 Task: Add a condition where "Hours since ticket status new Less than Twenty" in new tickets in your groups.
Action: Mouse moved to (88, 362)
Screenshot: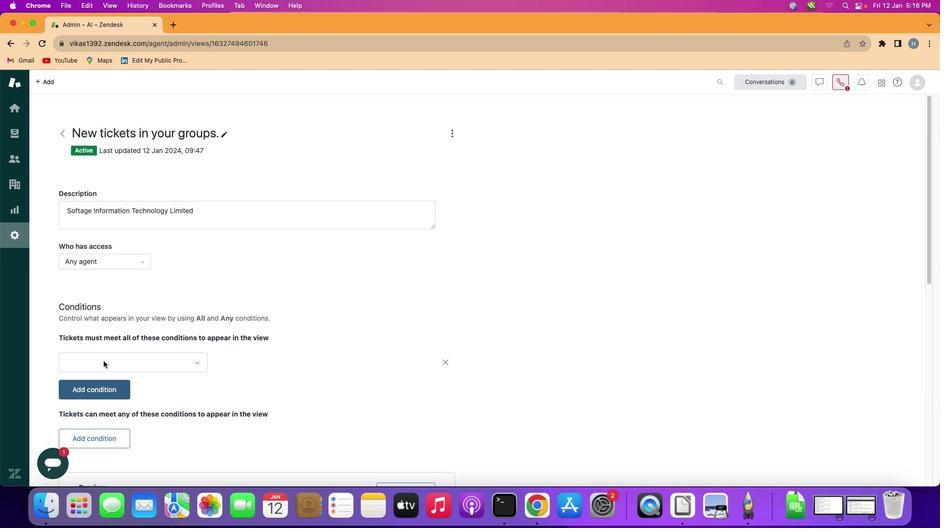 
Action: Mouse pressed left at (88, 362)
Screenshot: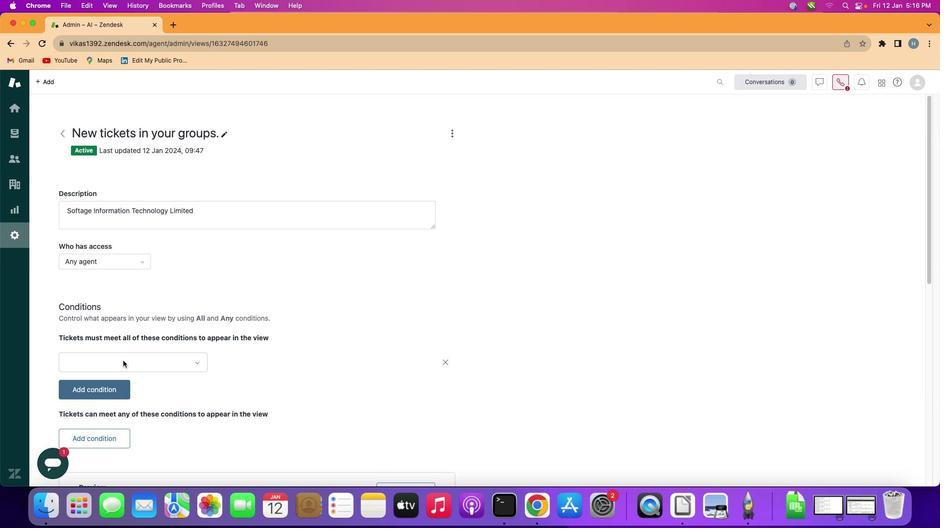 
Action: Mouse moved to (145, 360)
Screenshot: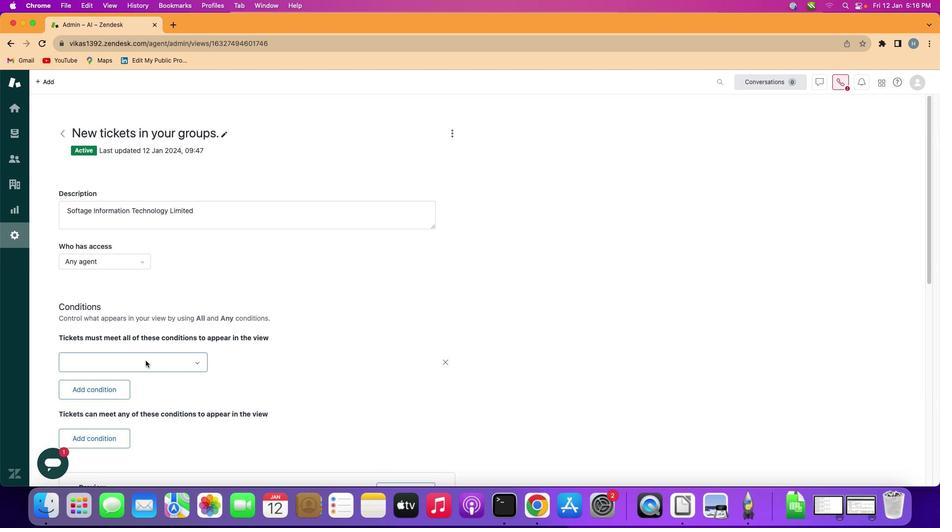
Action: Mouse pressed left at (145, 360)
Screenshot: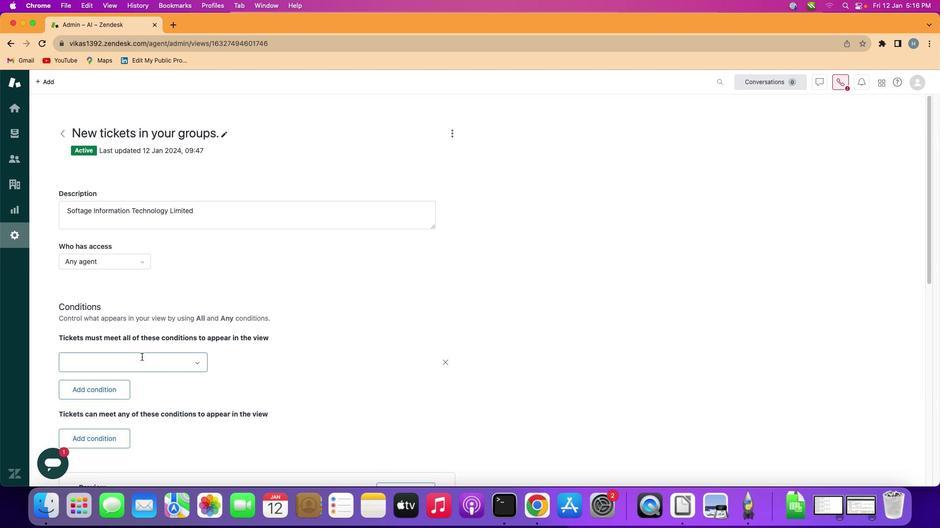 
Action: Mouse moved to (140, 261)
Screenshot: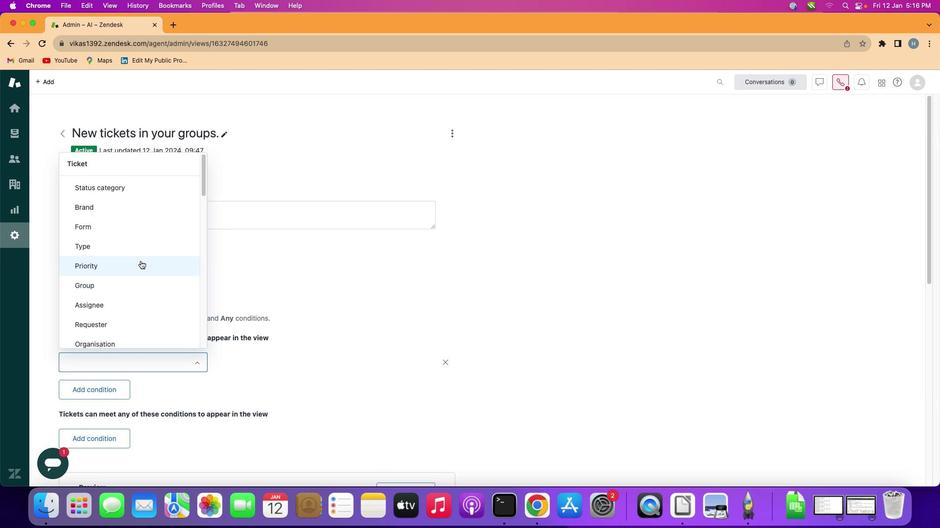 
Action: Mouse scrolled (140, 261) with delta (0, 0)
Screenshot: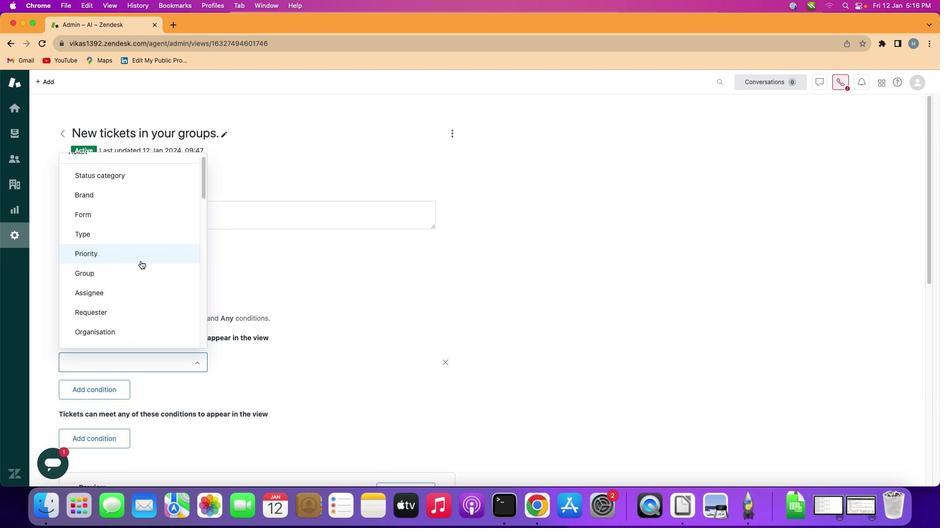 
Action: Mouse scrolled (140, 261) with delta (0, 0)
Screenshot: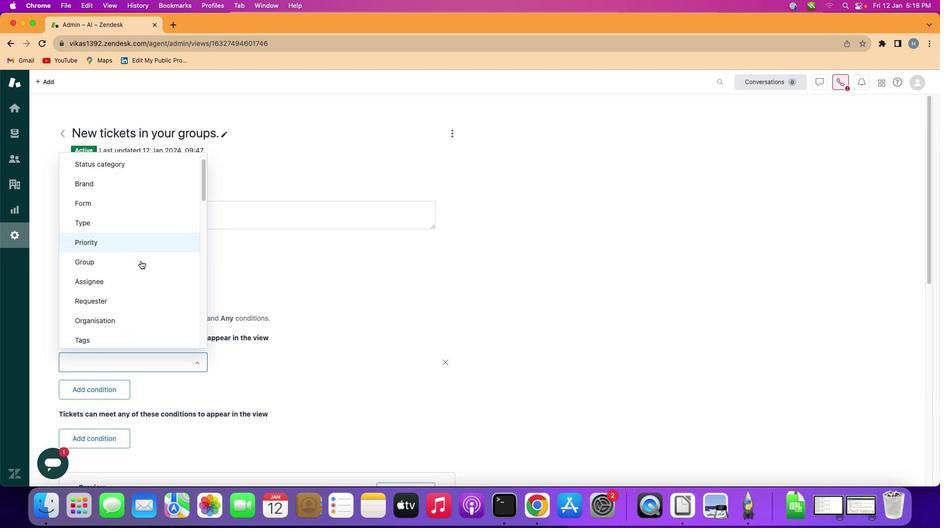 
Action: Mouse scrolled (140, 261) with delta (0, 0)
Screenshot: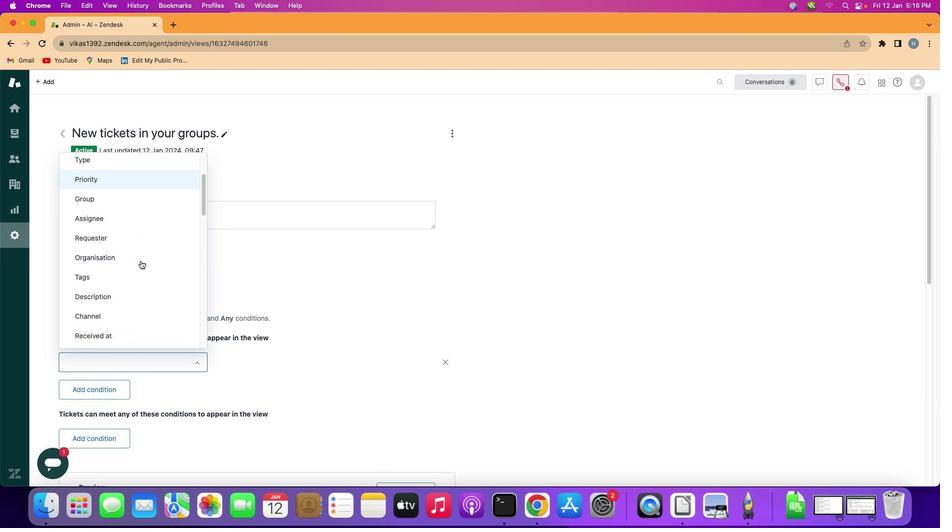 
Action: Mouse scrolled (140, 261) with delta (0, 0)
Screenshot: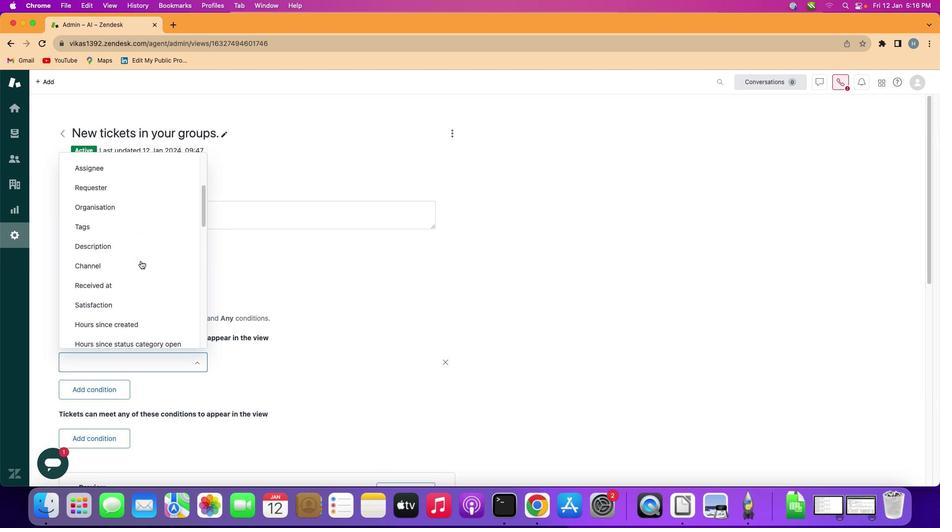
Action: Mouse scrolled (140, 261) with delta (0, -1)
Screenshot: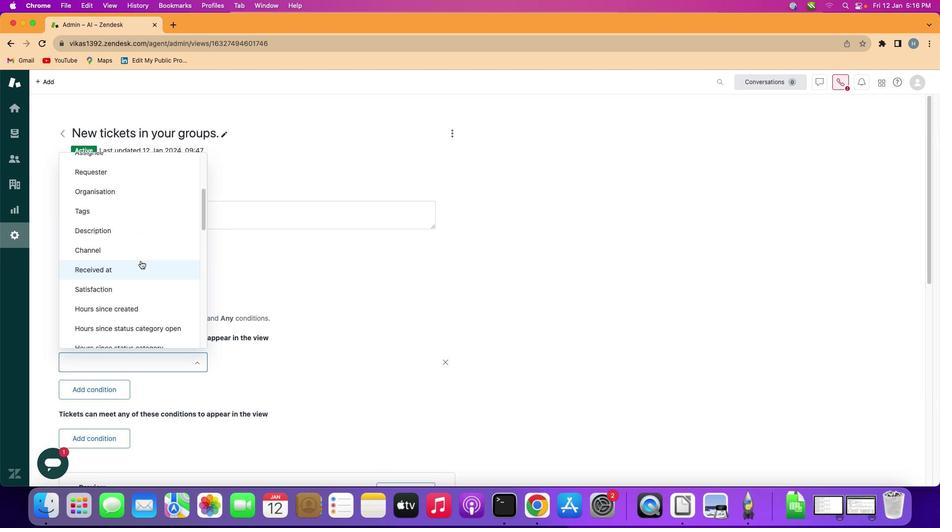
Action: Mouse moved to (140, 260)
Screenshot: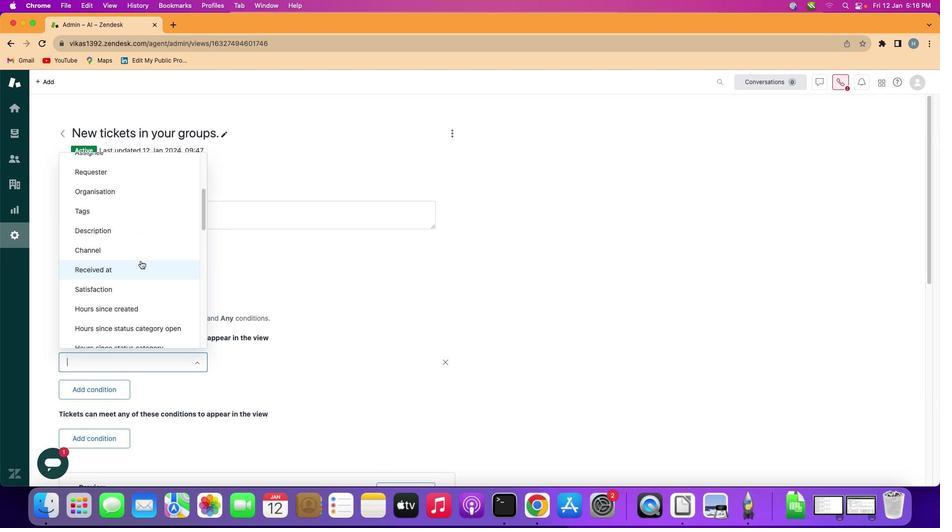 
Action: Mouse scrolled (140, 260) with delta (0, 0)
Screenshot: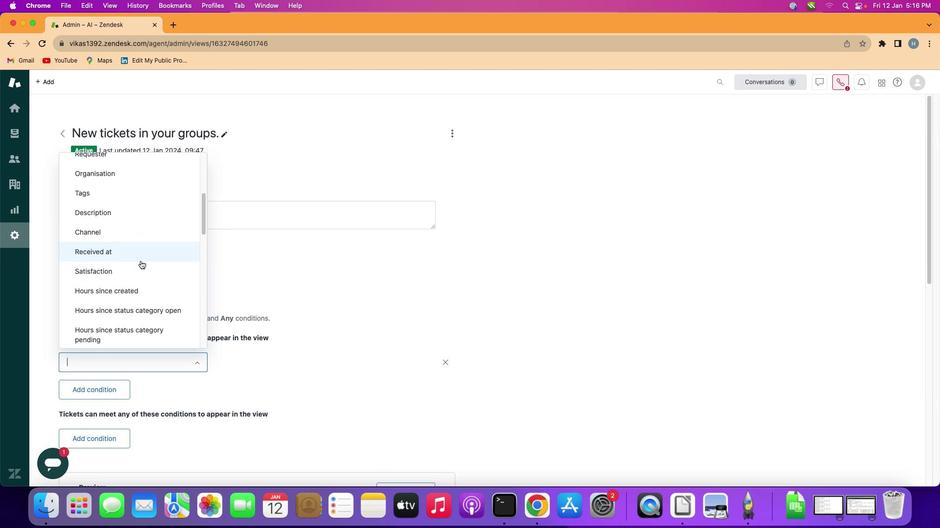 
Action: Mouse scrolled (140, 260) with delta (0, 0)
Screenshot: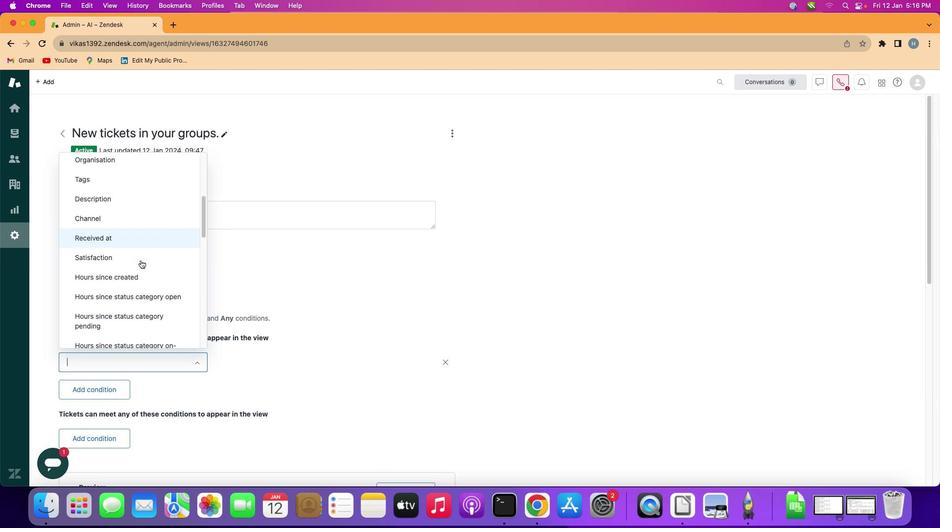 
Action: Mouse scrolled (140, 260) with delta (0, 0)
Screenshot: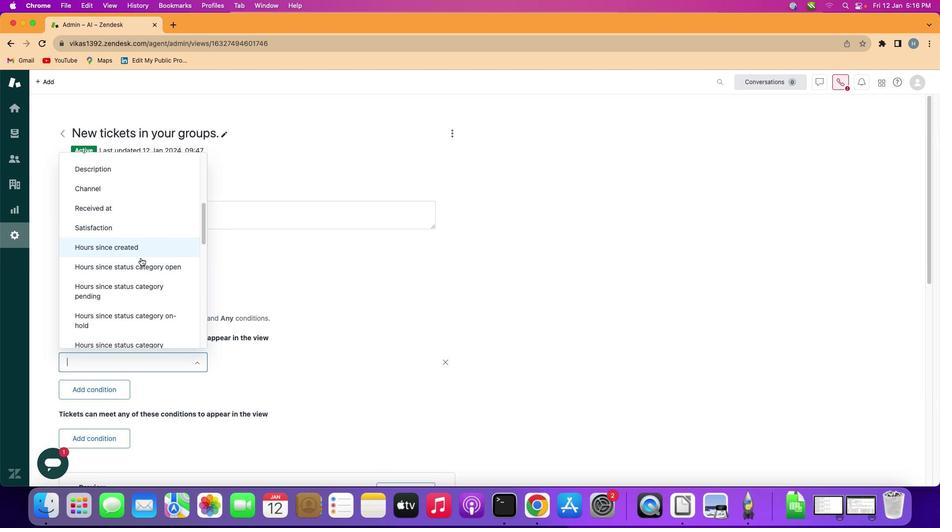 
Action: Mouse scrolled (140, 260) with delta (0, 0)
Screenshot: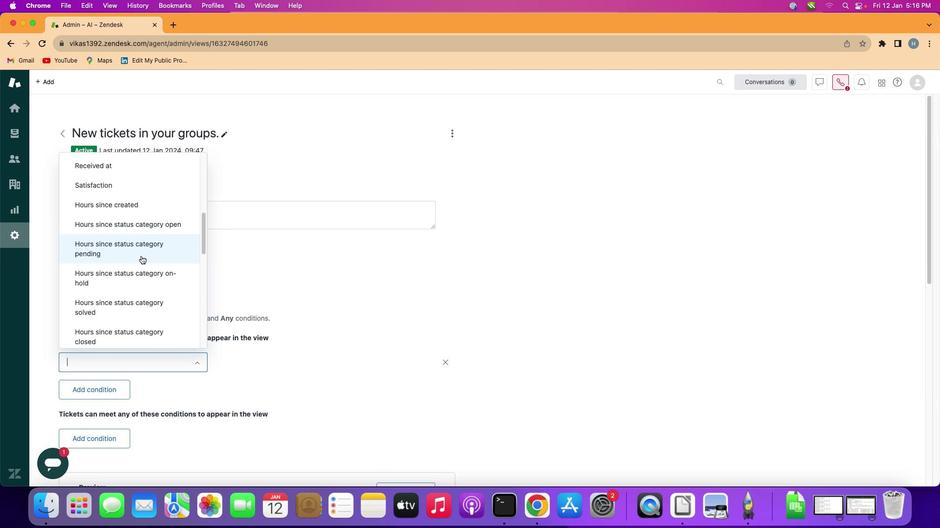 
Action: Mouse moved to (141, 251)
Screenshot: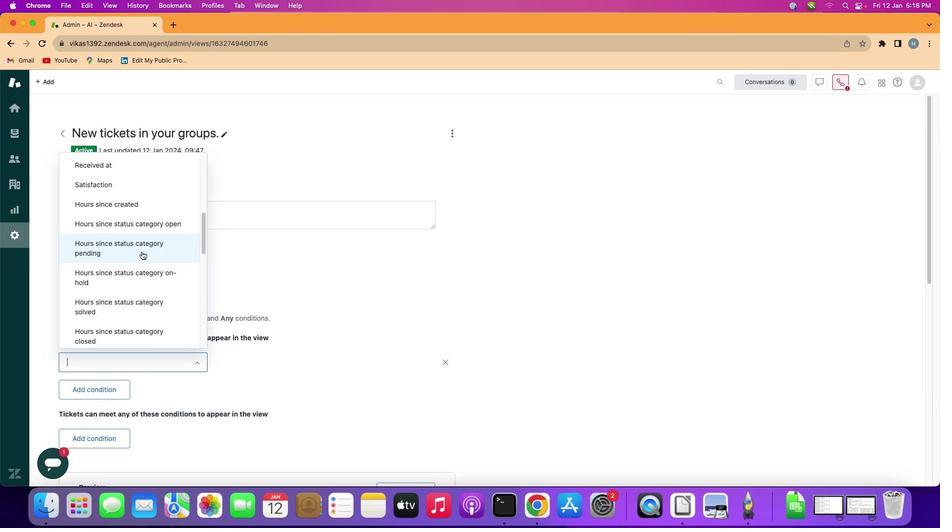 
Action: Mouse scrolled (141, 251) with delta (0, 0)
Screenshot: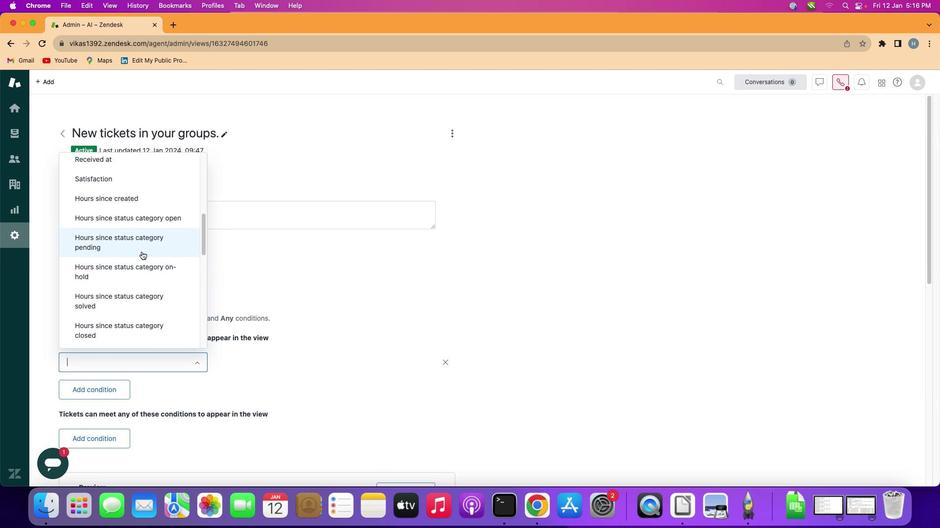 
Action: Mouse scrolled (141, 251) with delta (0, 0)
Screenshot: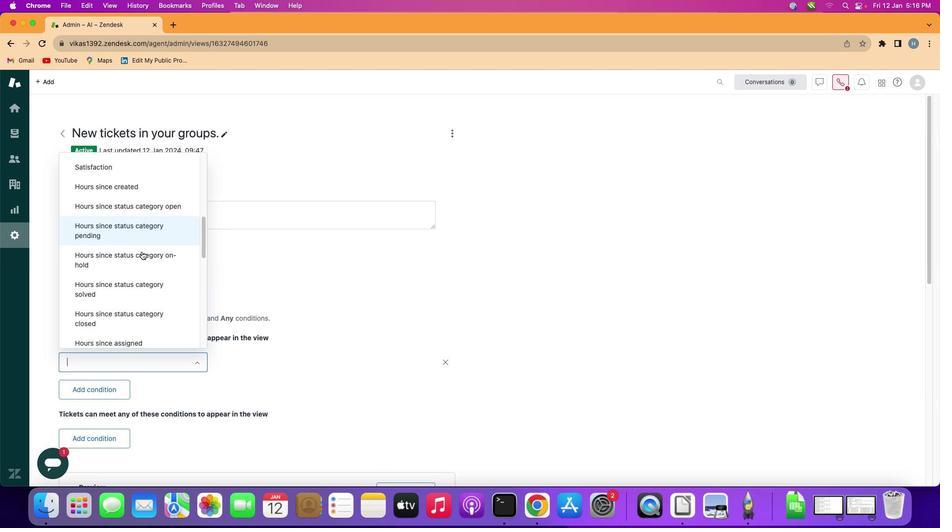 
Action: Mouse scrolled (141, 251) with delta (0, 0)
Screenshot: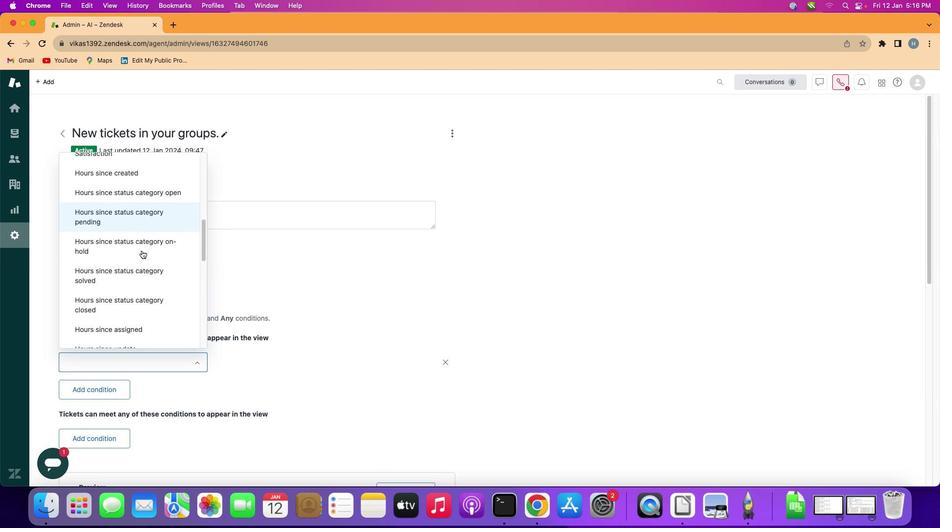 
Action: Mouse scrolled (141, 251) with delta (0, 0)
Screenshot: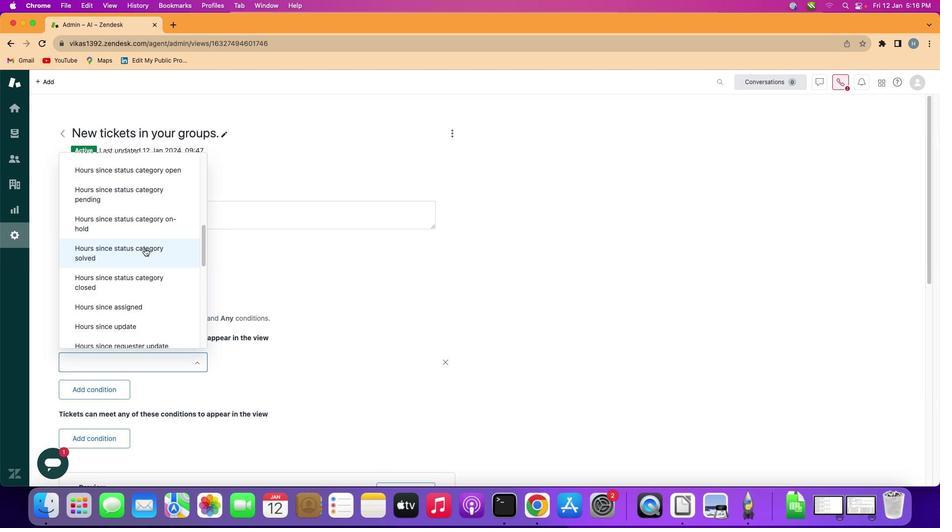
Action: Mouse moved to (141, 250)
Screenshot: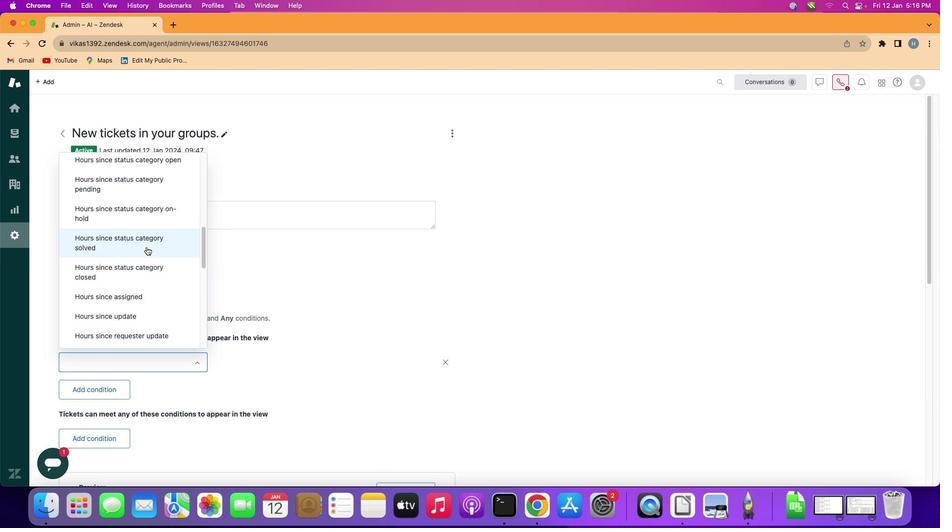 
Action: Mouse scrolled (141, 250) with delta (0, 0)
Screenshot: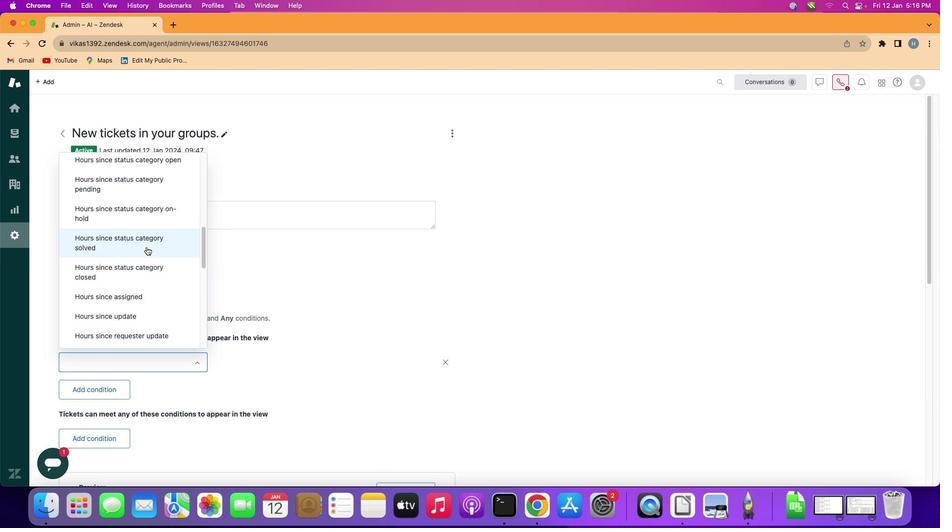 
Action: Mouse moved to (147, 246)
Screenshot: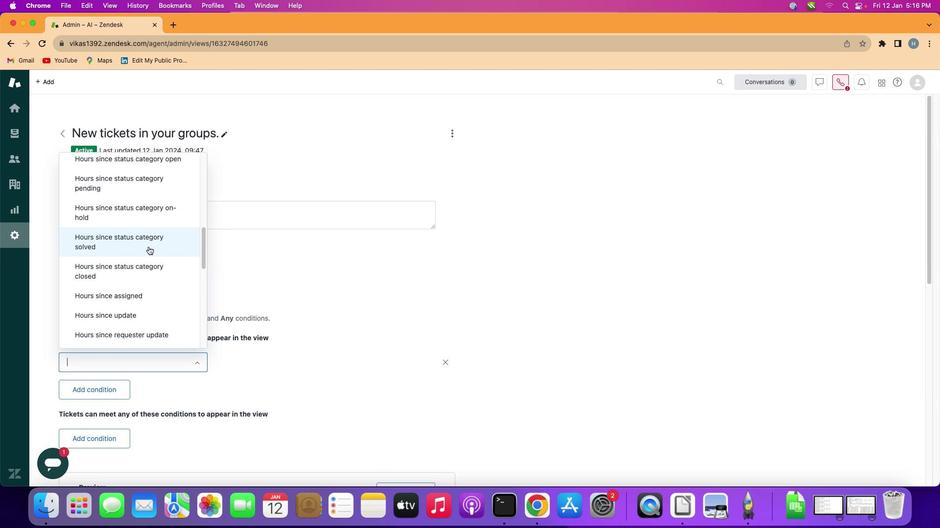 
Action: Mouse scrolled (147, 246) with delta (0, 0)
Screenshot: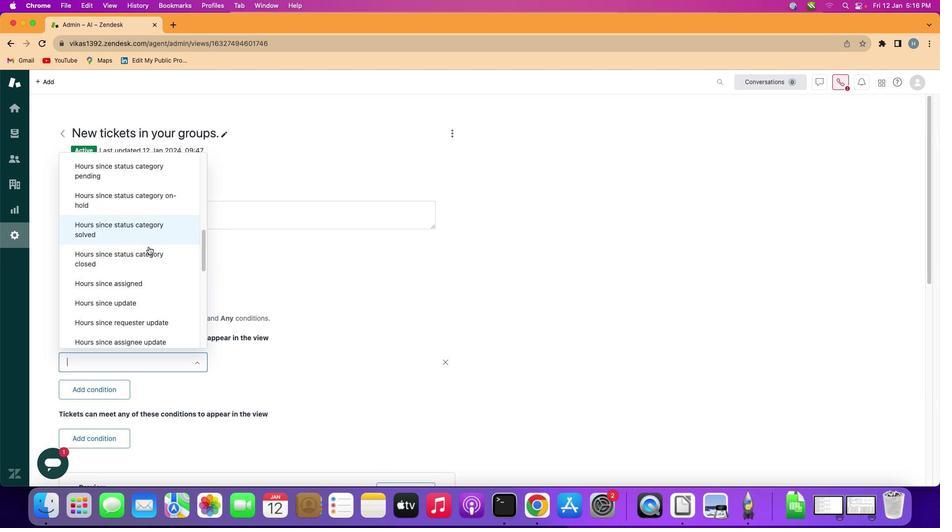 
Action: Mouse scrolled (147, 246) with delta (0, 0)
Screenshot: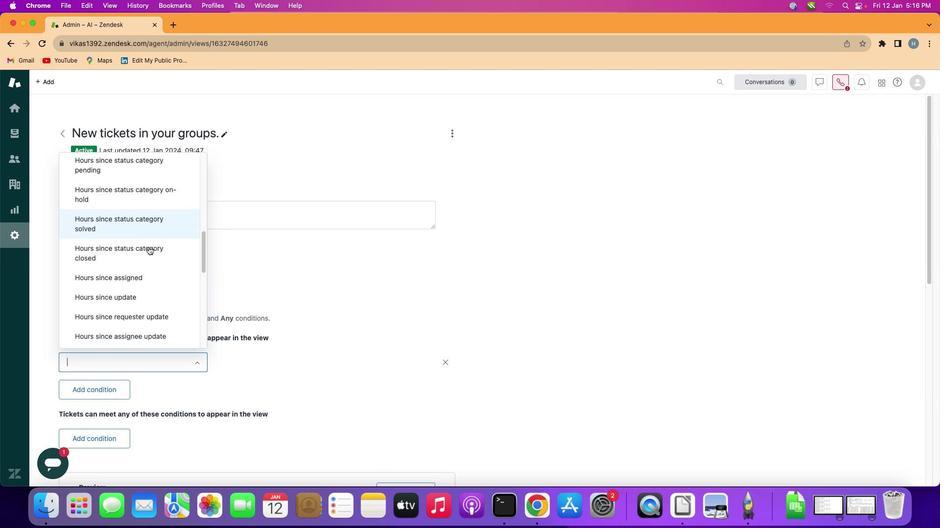 
Action: Mouse scrolled (147, 246) with delta (0, 0)
Screenshot: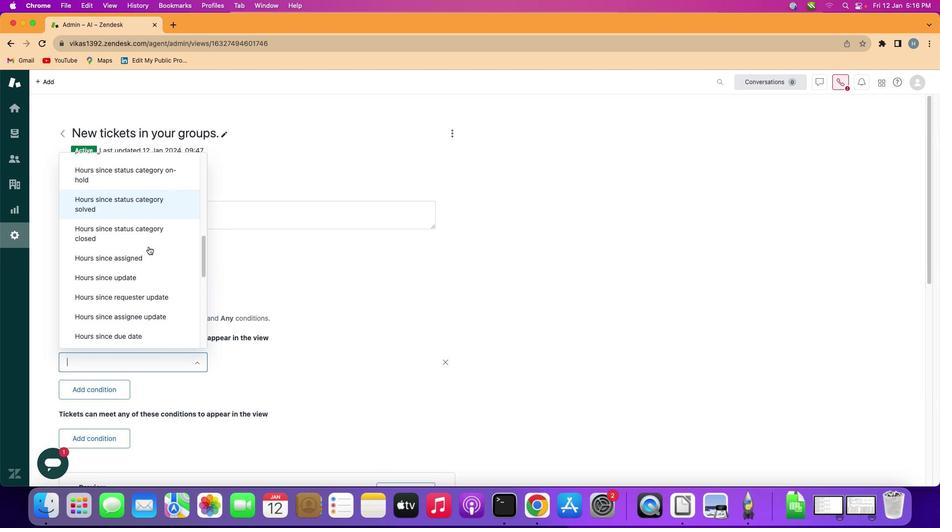 
Action: Mouse scrolled (147, 246) with delta (0, 0)
Screenshot: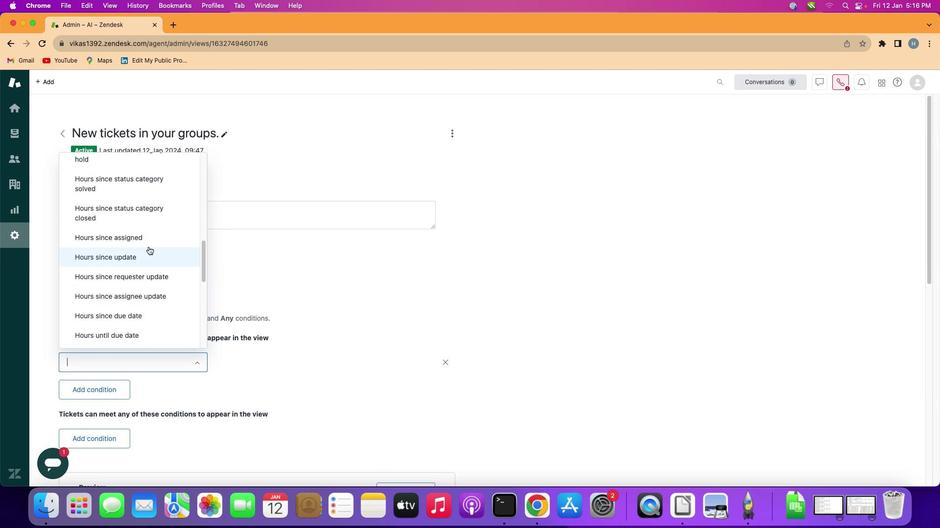 
Action: Mouse moved to (148, 246)
Screenshot: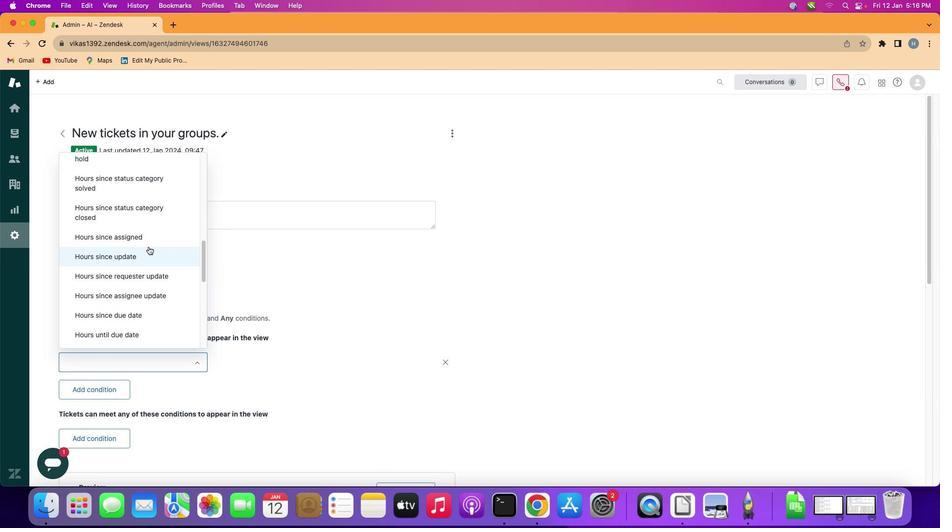 
Action: Mouse scrolled (148, 246) with delta (0, 0)
Screenshot: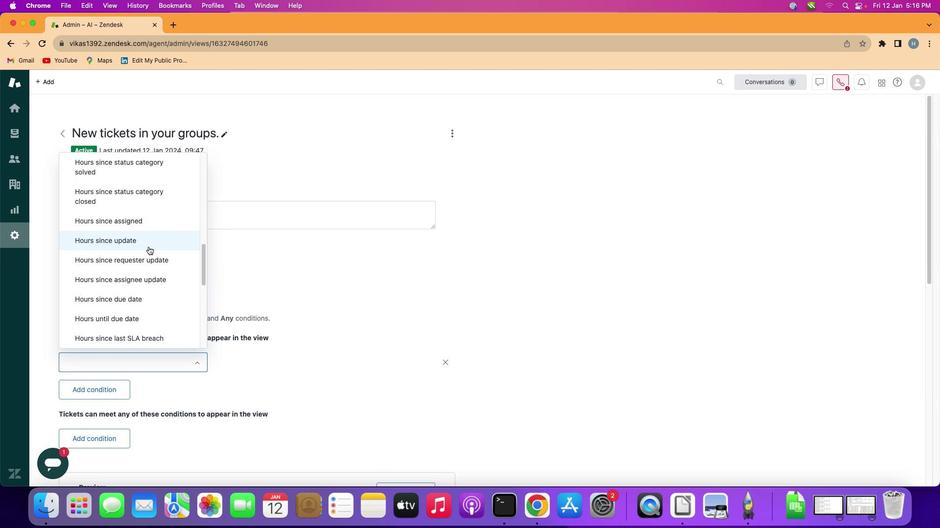 
Action: Mouse scrolled (148, 246) with delta (0, 0)
Screenshot: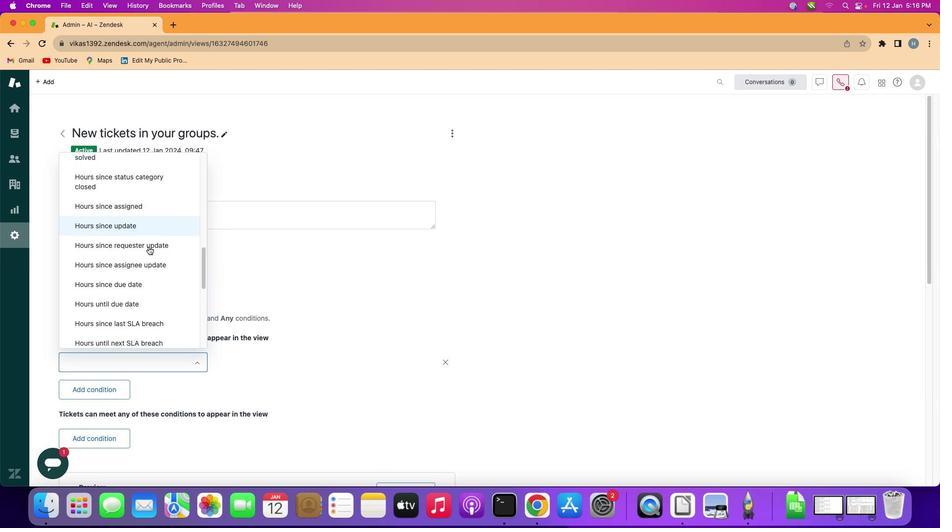 
Action: Mouse scrolled (148, 246) with delta (0, 0)
Screenshot: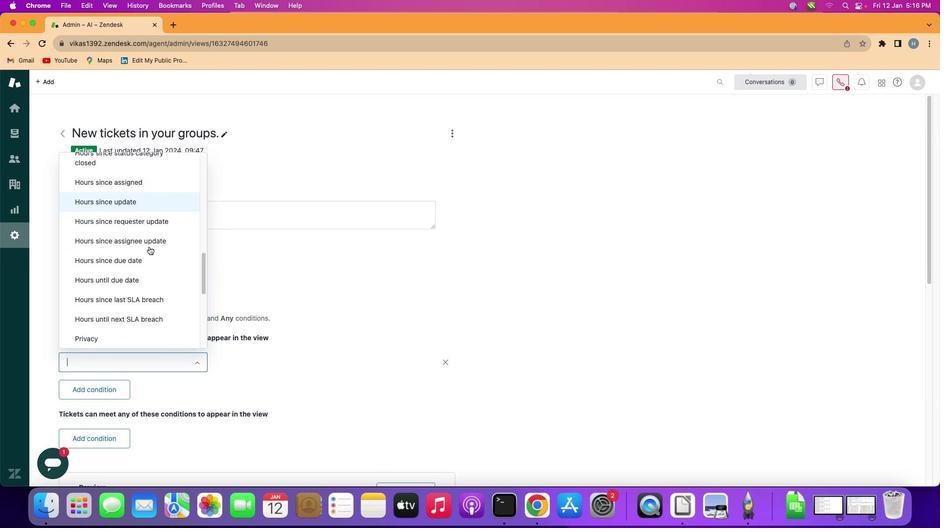 
Action: Mouse scrolled (148, 246) with delta (0, 0)
Screenshot: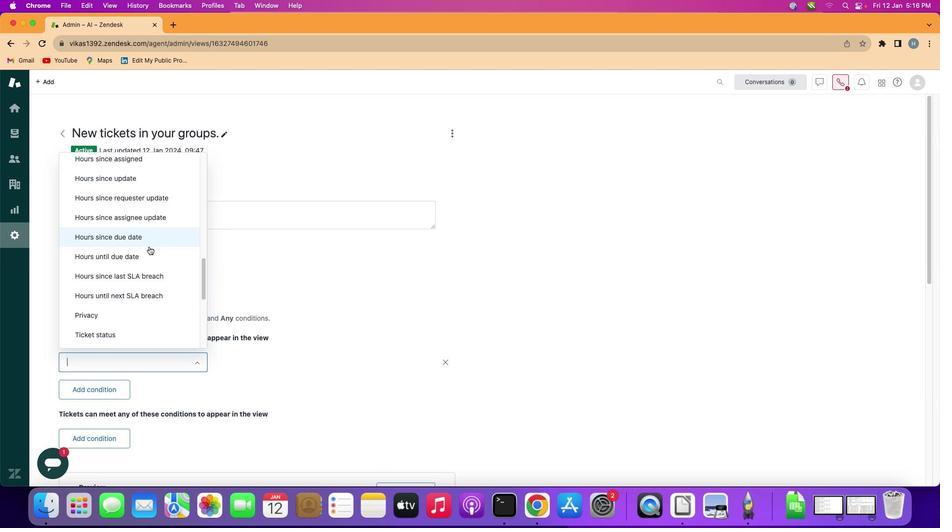 
Action: Mouse moved to (148, 246)
Screenshot: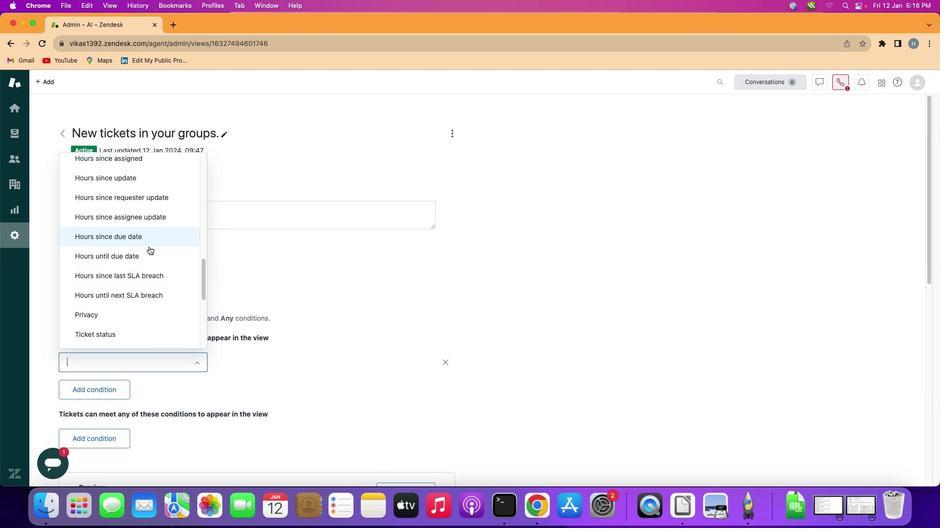 
Action: Mouse scrolled (148, 246) with delta (0, 0)
Screenshot: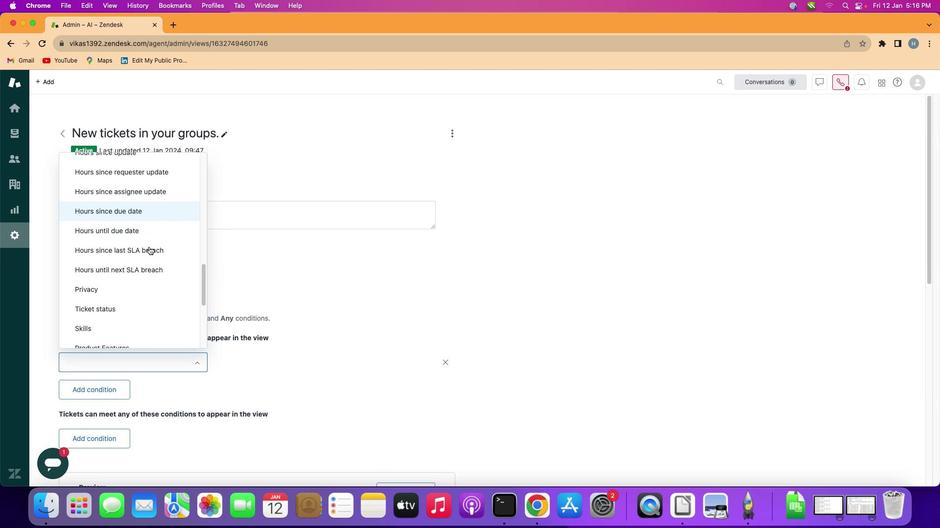 
Action: Mouse scrolled (148, 246) with delta (0, 0)
Screenshot: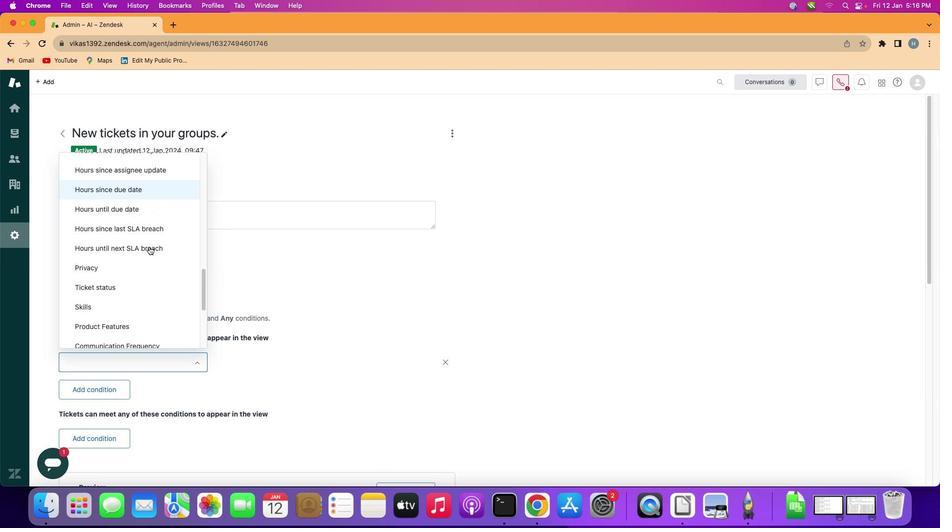 
Action: Mouse scrolled (148, 246) with delta (0, 0)
Screenshot: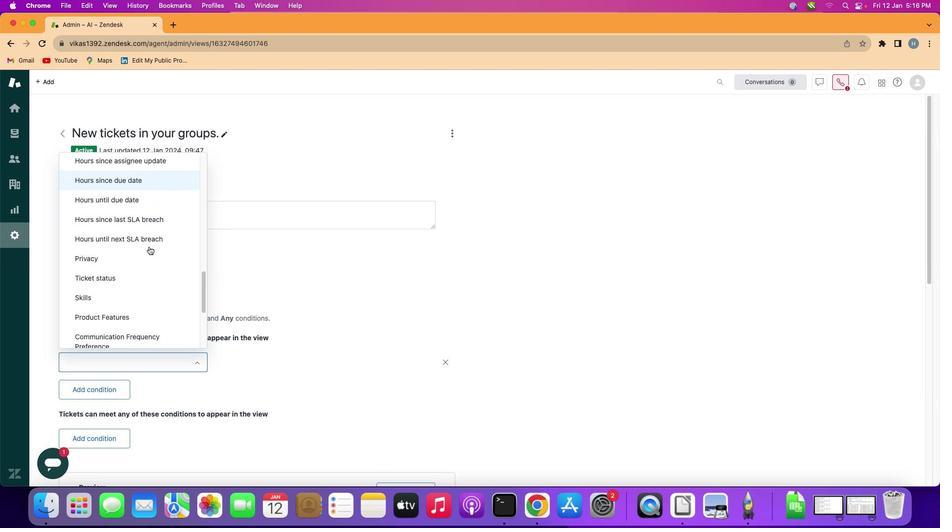 
Action: Mouse scrolled (148, 246) with delta (0, 0)
Screenshot: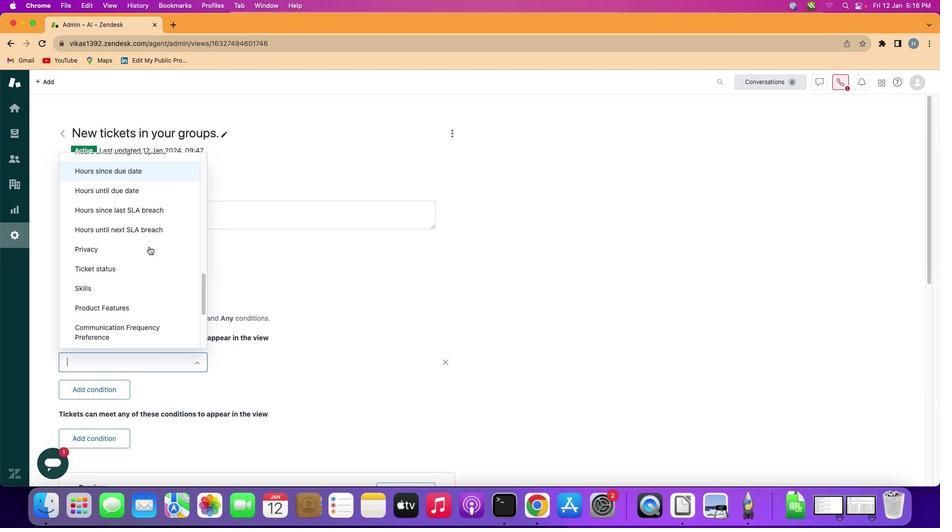 
Action: Mouse scrolled (148, 246) with delta (0, 0)
Screenshot: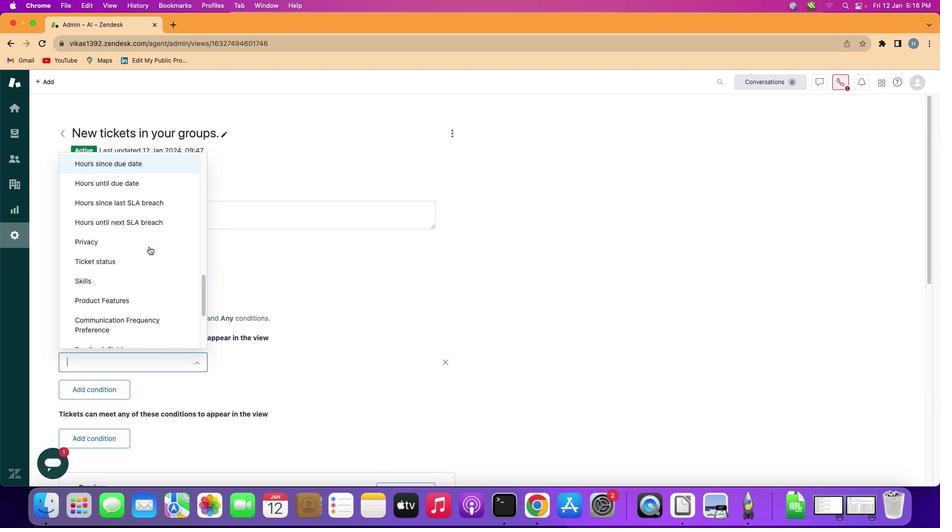 
Action: Mouse scrolled (148, 246) with delta (0, 0)
Screenshot: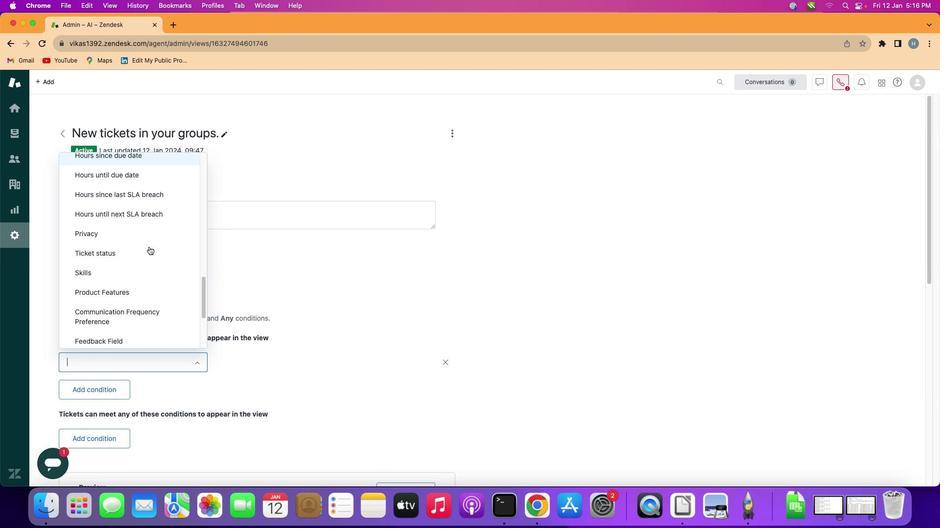 
Action: Mouse scrolled (148, 246) with delta (0, 0)
Screenshot: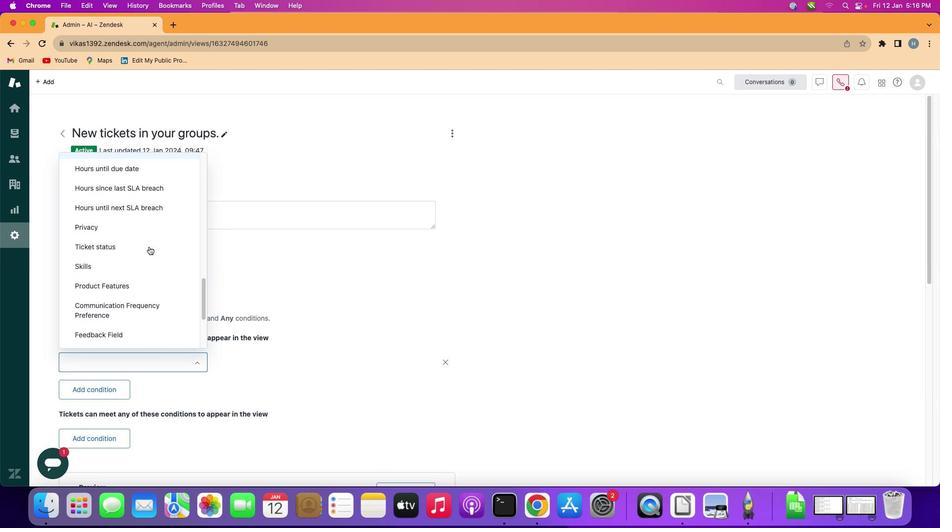 
Action: Mouse scrolled (148, 246) with delta (0, 0)
Screenshot: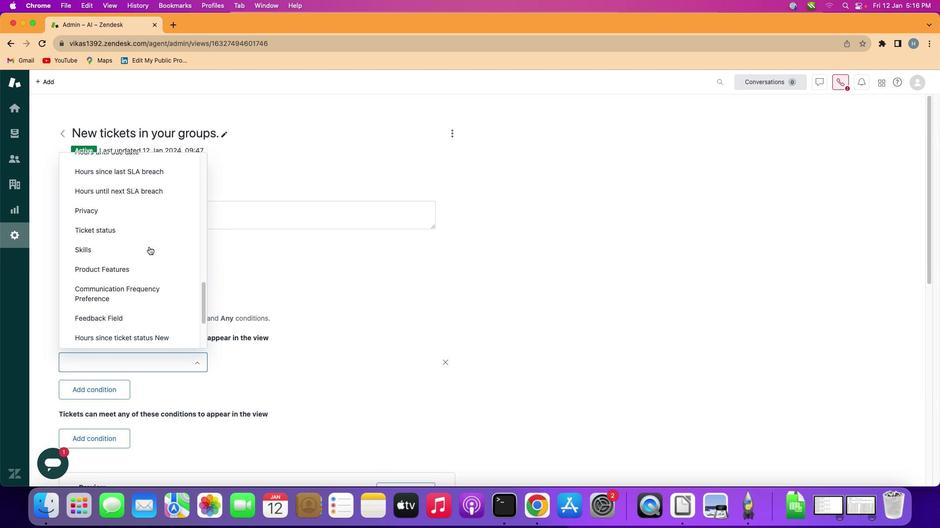 
Action: Mouse scrolled (148, 246) with delta (0, 0)
Screenshot: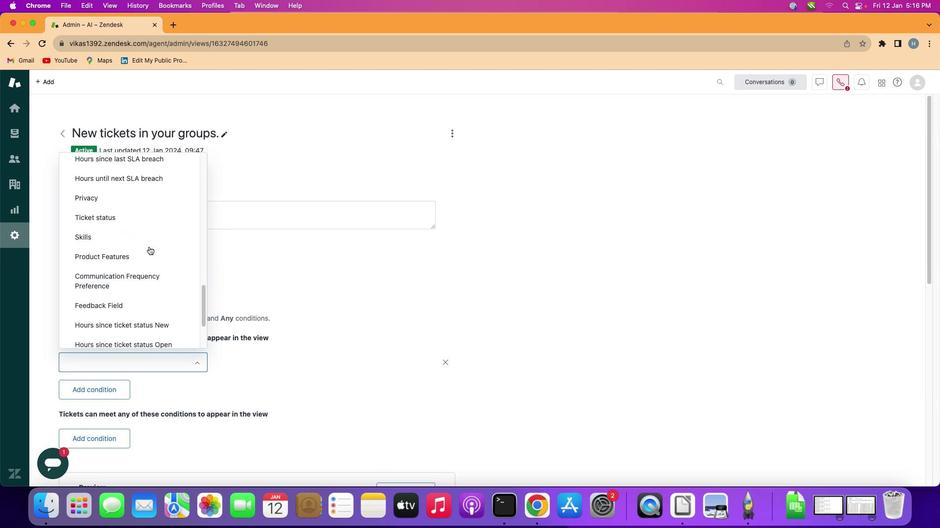 
Action: Mouse scrolled (148, 246) with delta (0, 0)
Screenshot: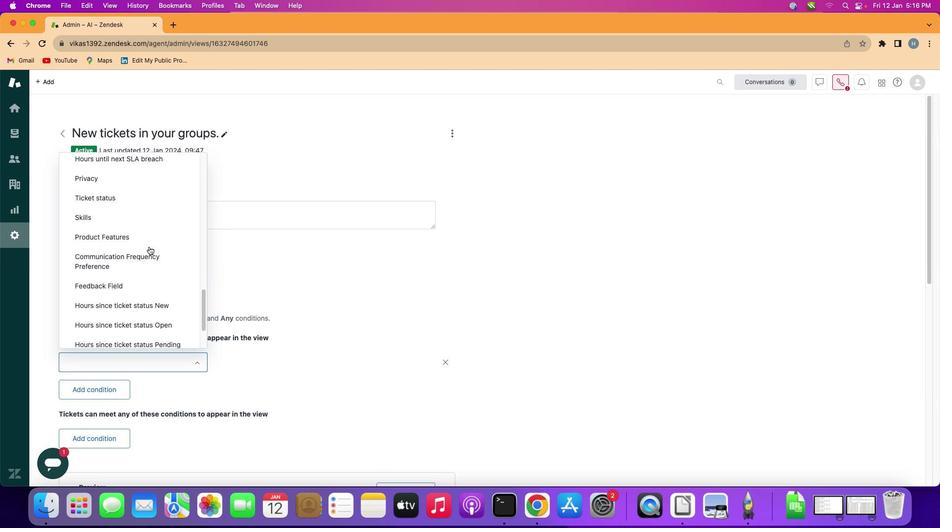 
Action: Mouse moved to (148, 246)
Screenshot: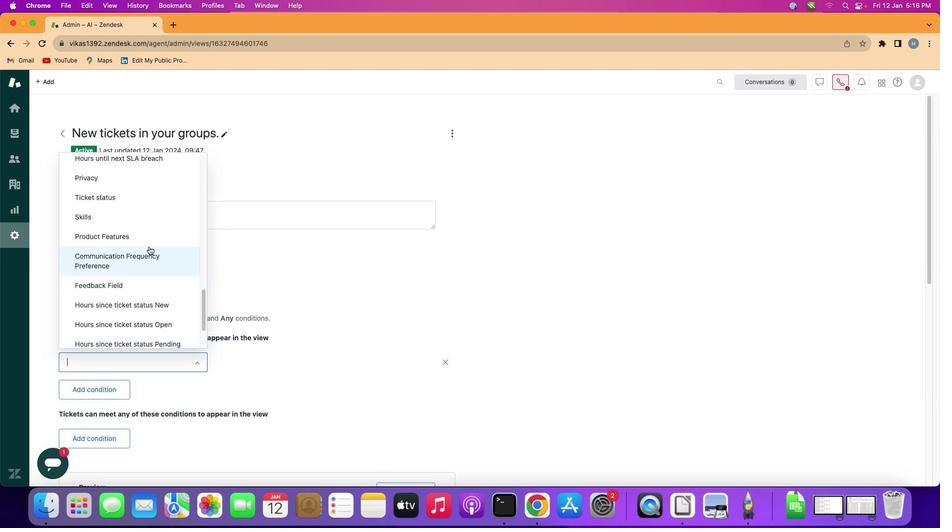 
Action: Mouse scrolled (148, 246) with delta (0, 0)
Screenshot: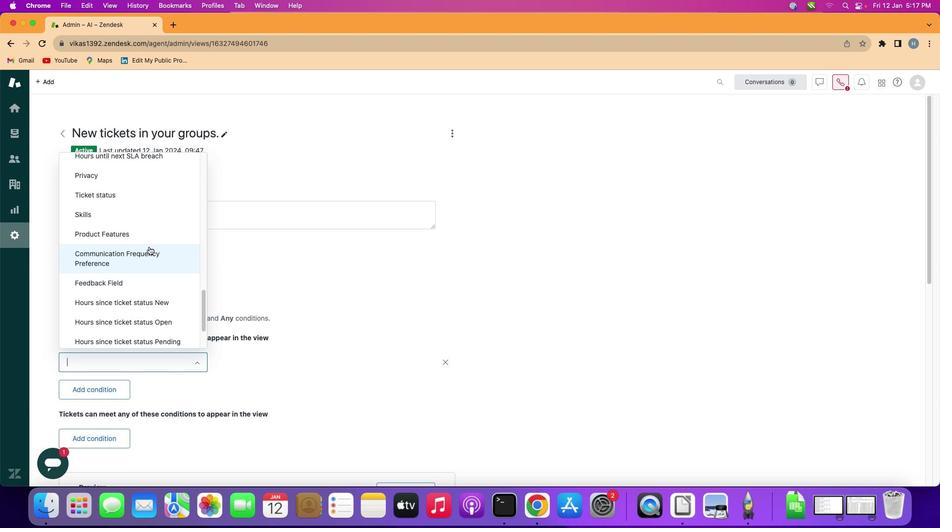
Action: Mouse scrolled (148, 246) with delta (0, 0)
Screenshot: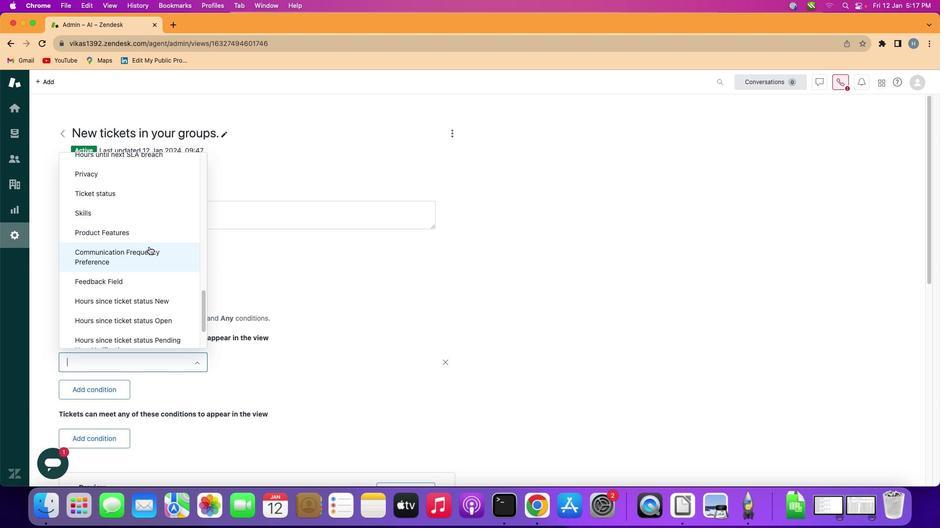 
Action: Mouse moved to (156, 295)
Screenshot: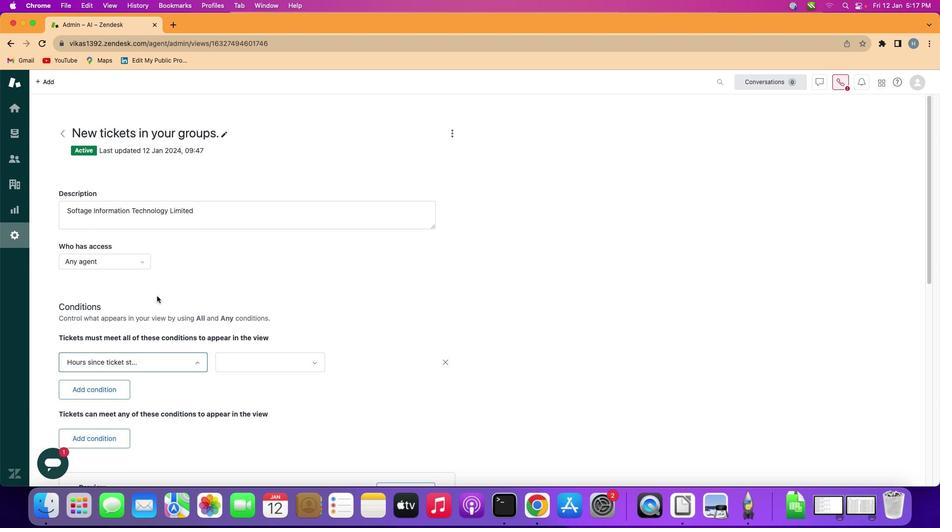 
Action: Mouse pressed left at (156, 295)
Screenshot: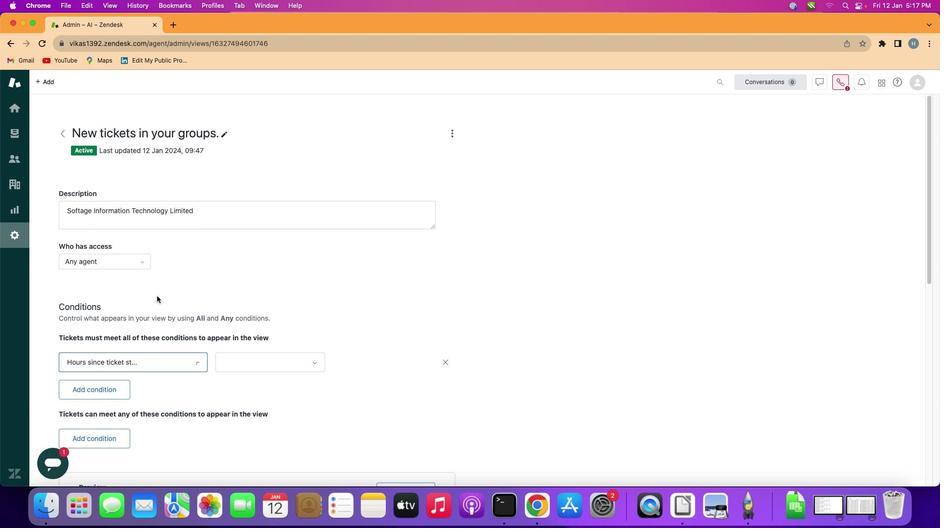 
Action: Mouse moved to (273, 365)
Screenshot: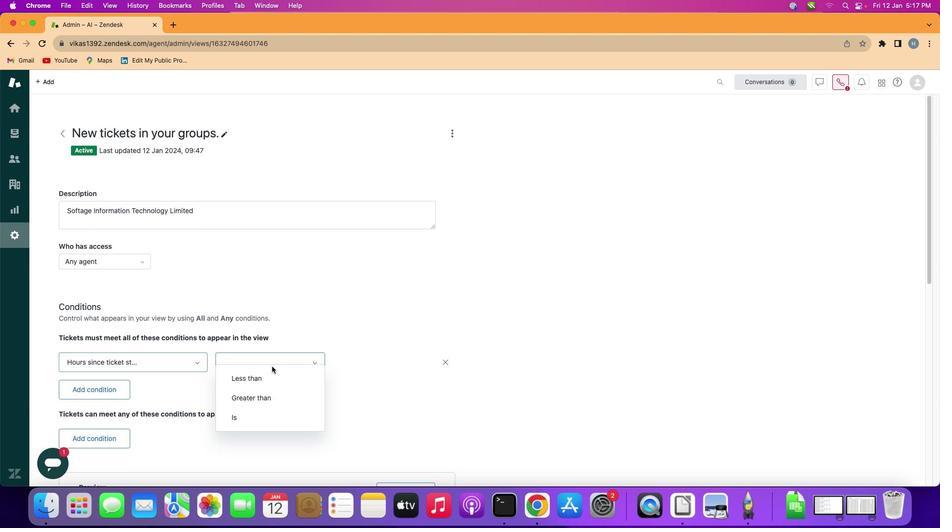 
Action: Mouse pressed left at (273, 365)
Screenshot: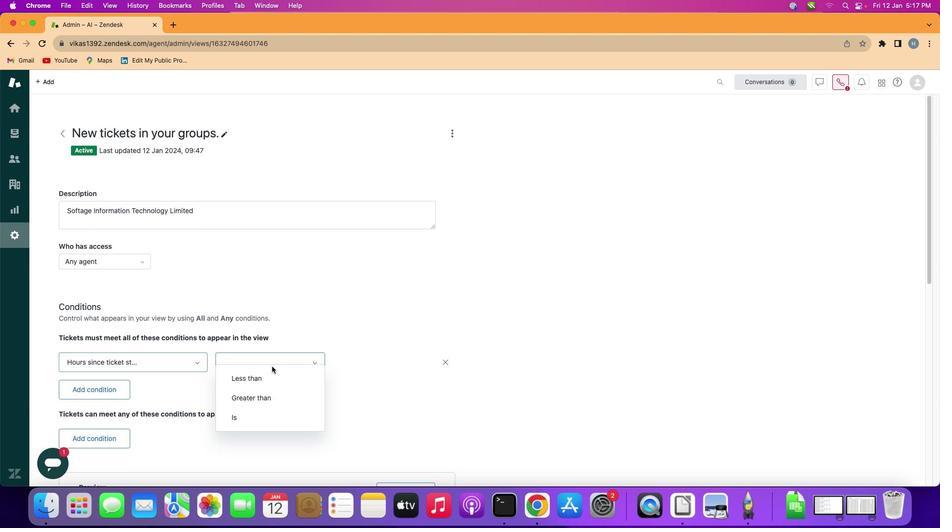 
Action: Mouse moved to (271, 380)
Screenshot: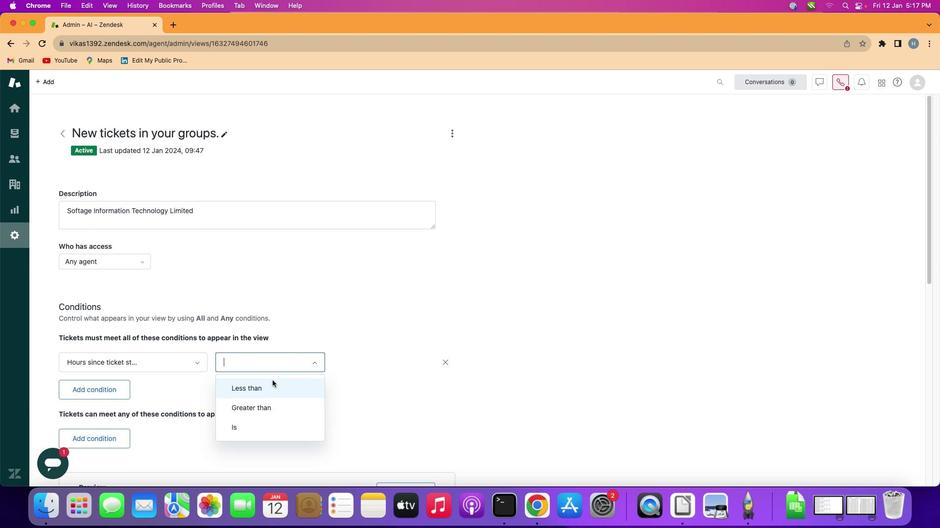 
Action: Mouse pressed left at (271, 380)
Screenshot: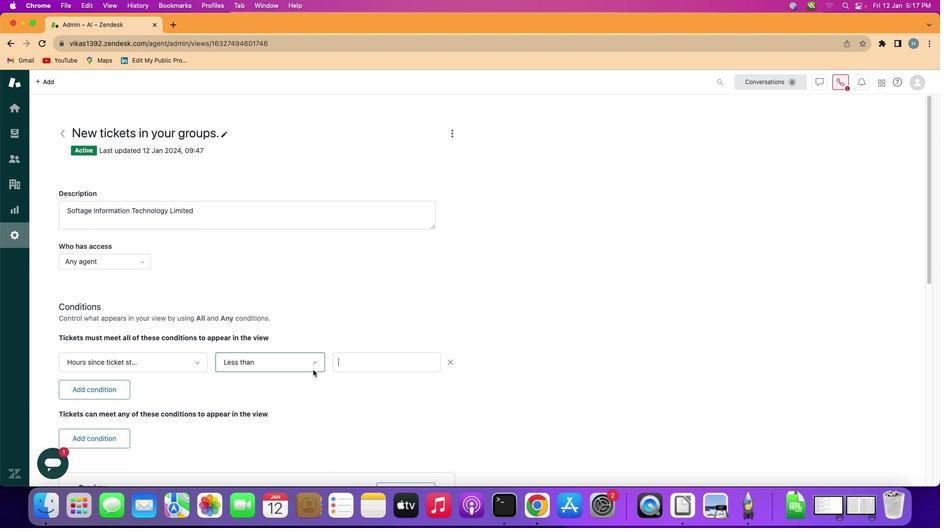 
Action: Mouse moved to (358, 361)
Screenshot: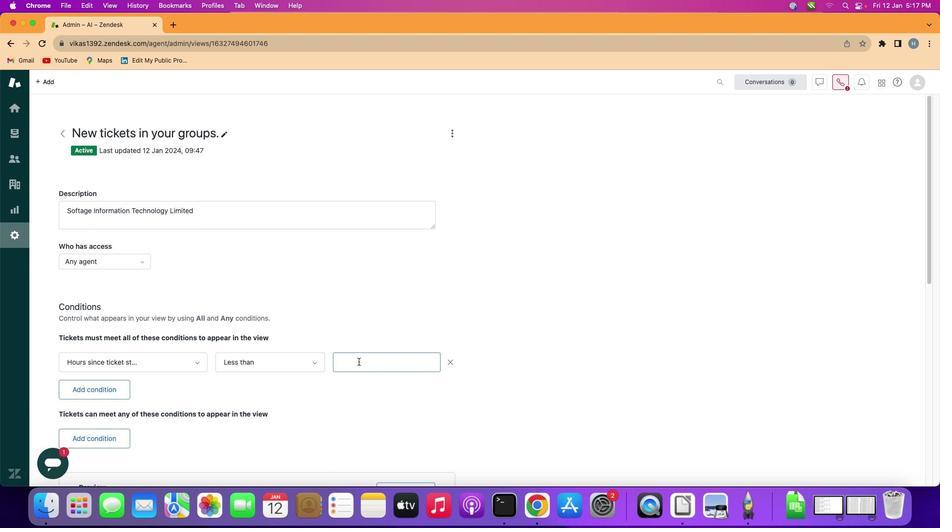 
Action: Mouse pressed left at (358, 361)
Screenshot: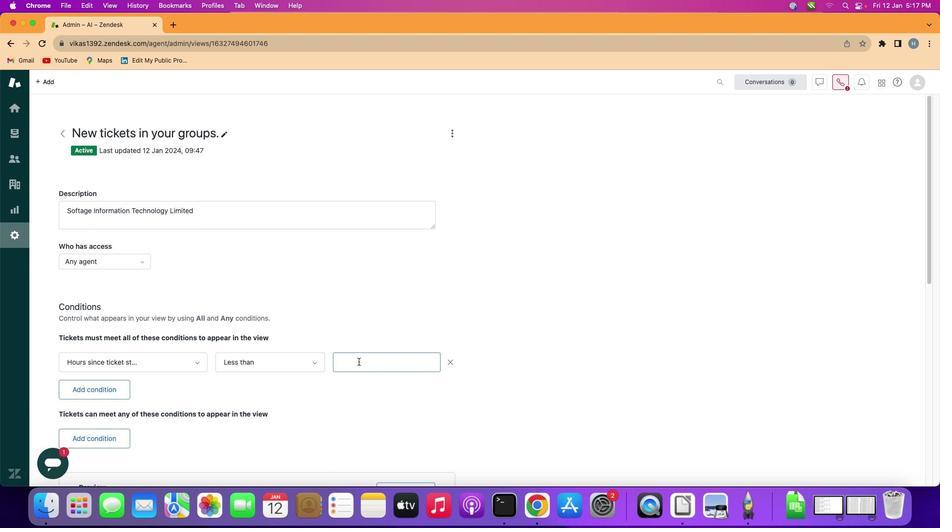 
Action: Mouse moved to (358, 361)
Screenshot: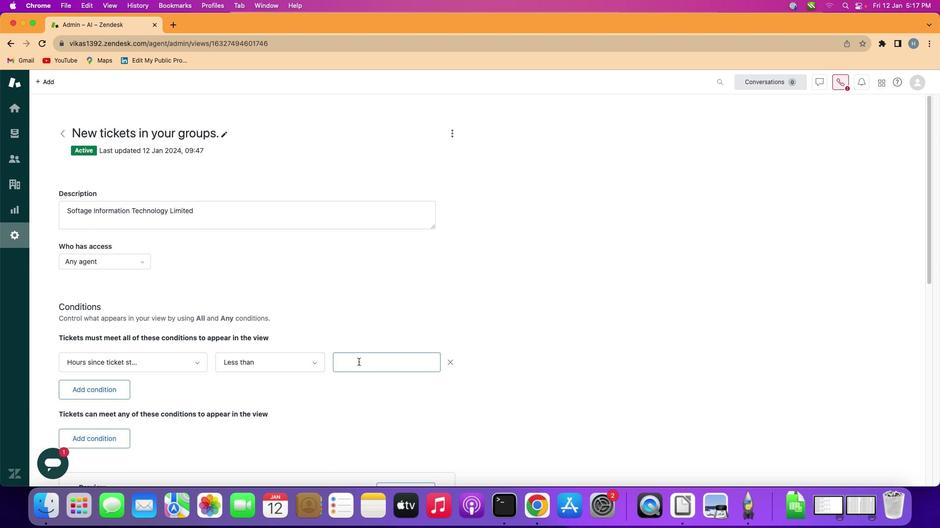 
Action: Key pressed Key.shift'T''w''e''n''t''y'
Screenshot: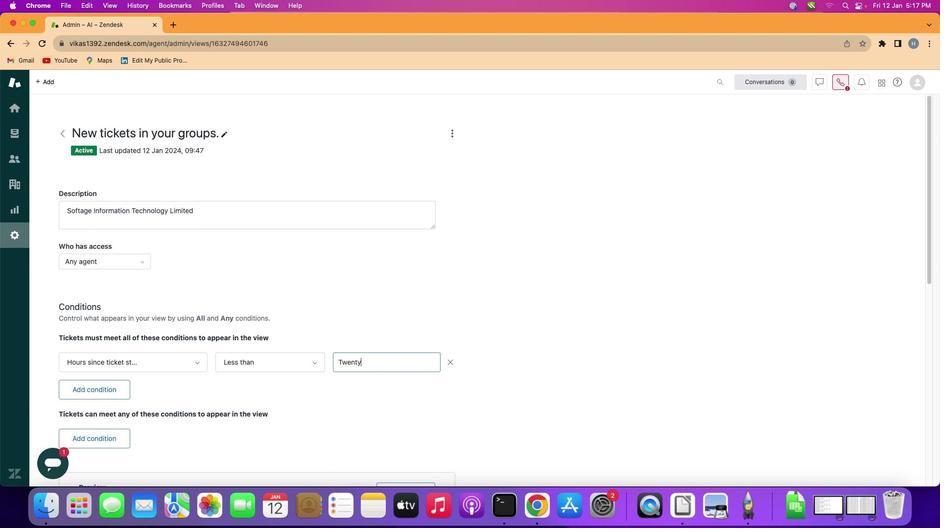 
Action: Mouse moved to (360, 357)
Screenshot: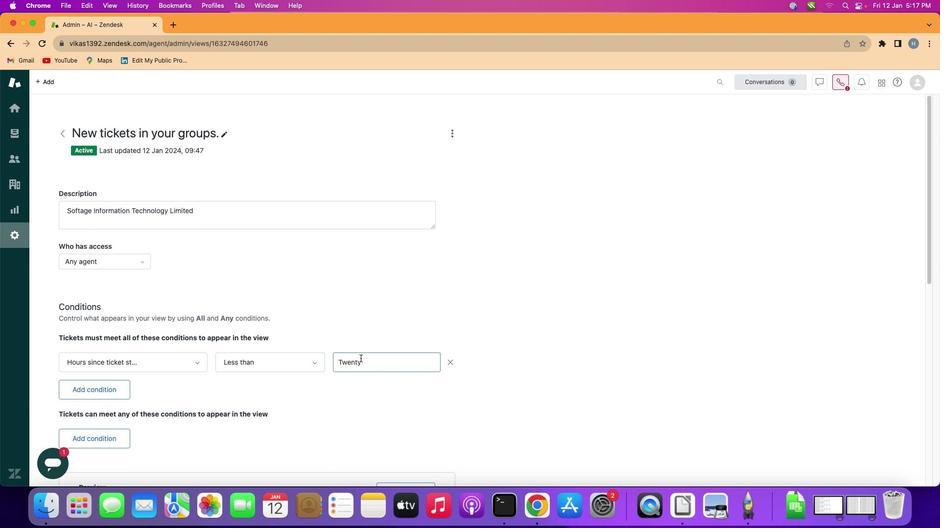 
